 Task: Create Card Event Execution in Board Newsletter Best Practices to Workspace Customer Relationship Management
Action: Mouse moved to (436, 484)
Screenshot: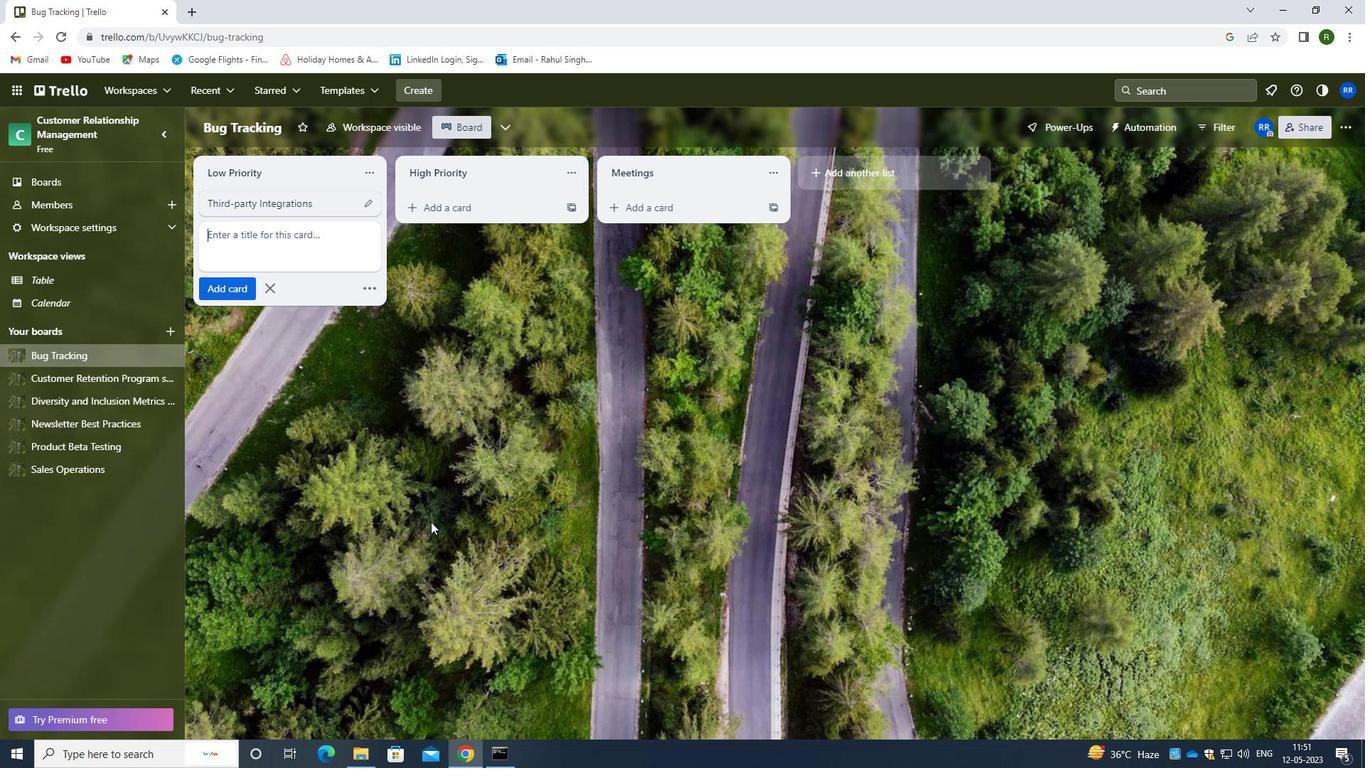 
Action: Mouse pressed left at (436, 484)
Screenshot: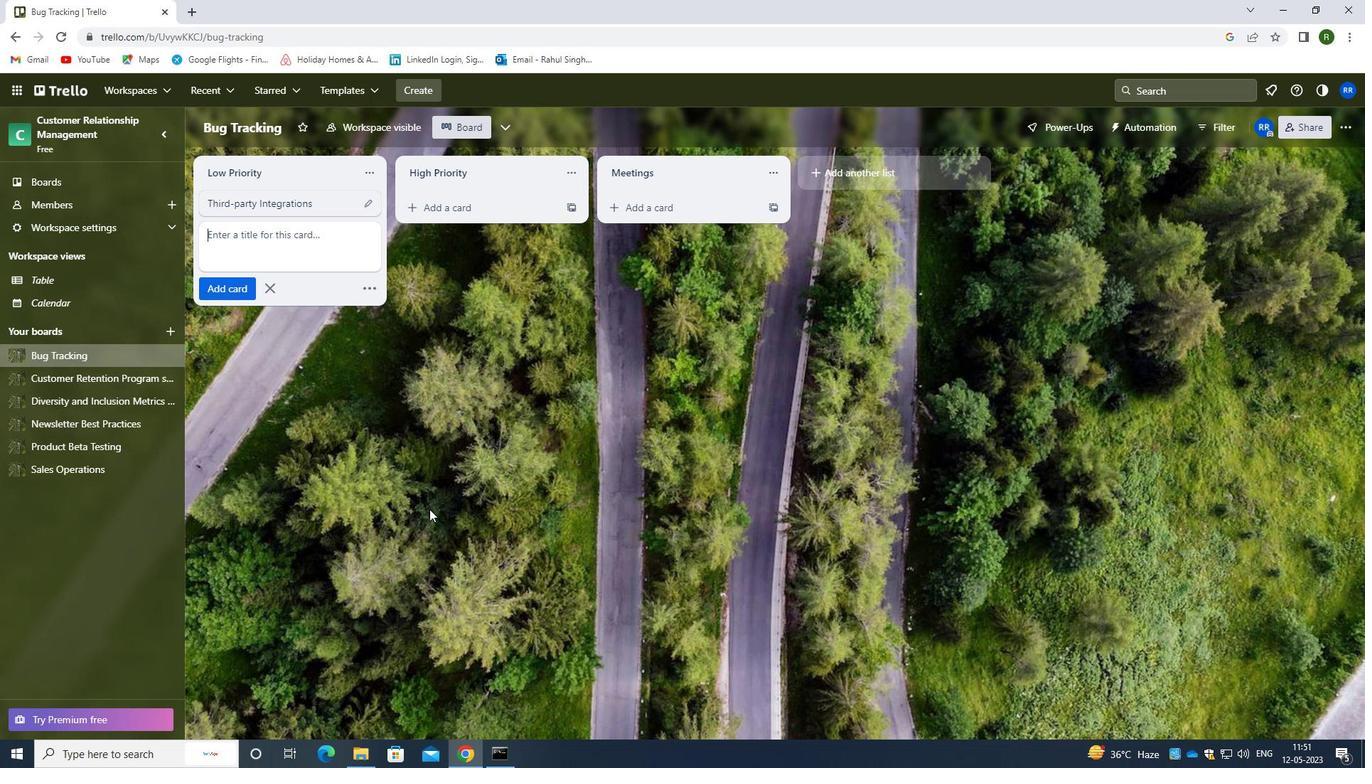 
Action: Mouse moved to (82, 424)
Screenshot: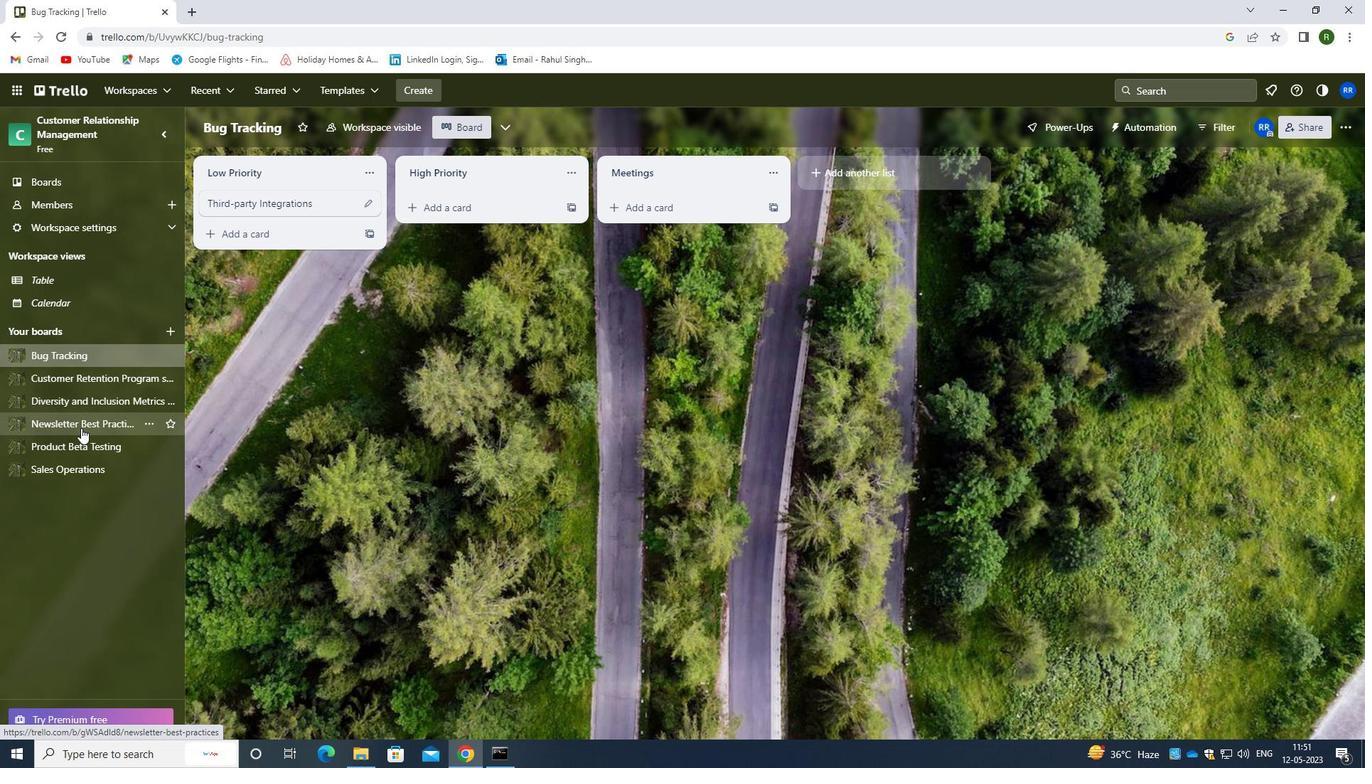 
Action: Mouse pressed left at (82, 424)
Screenshot: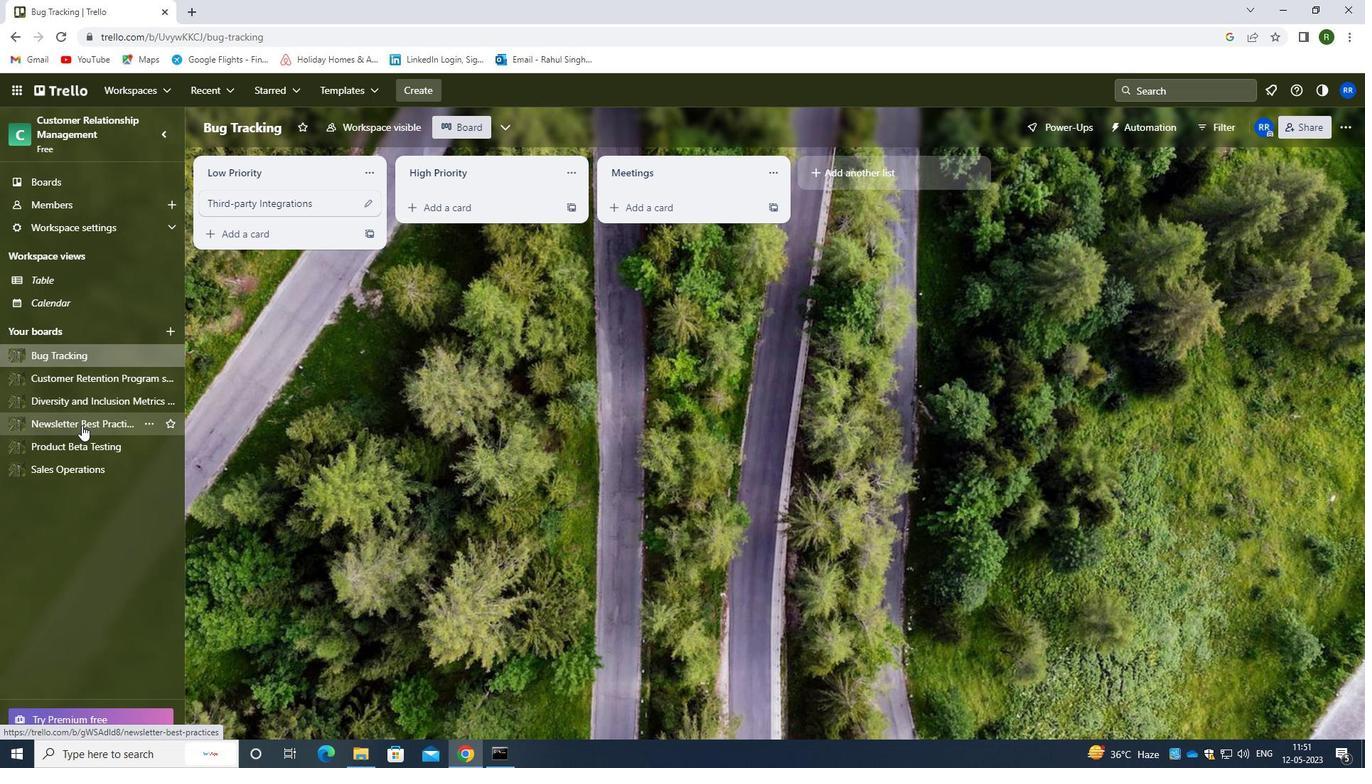 
Action: Mouse moved to (233, 209)
Screenshot: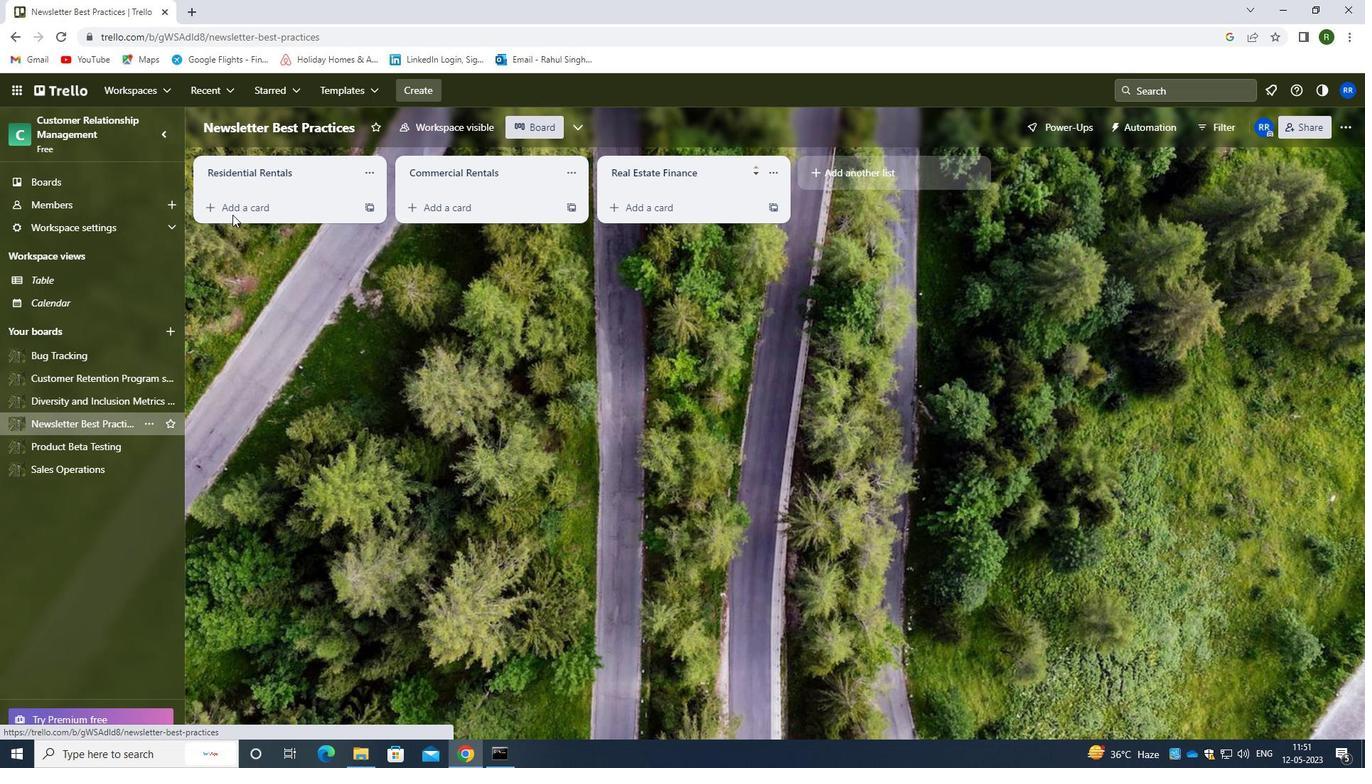 
Action: Mouse pressed left at (233, 209)
Screenshot: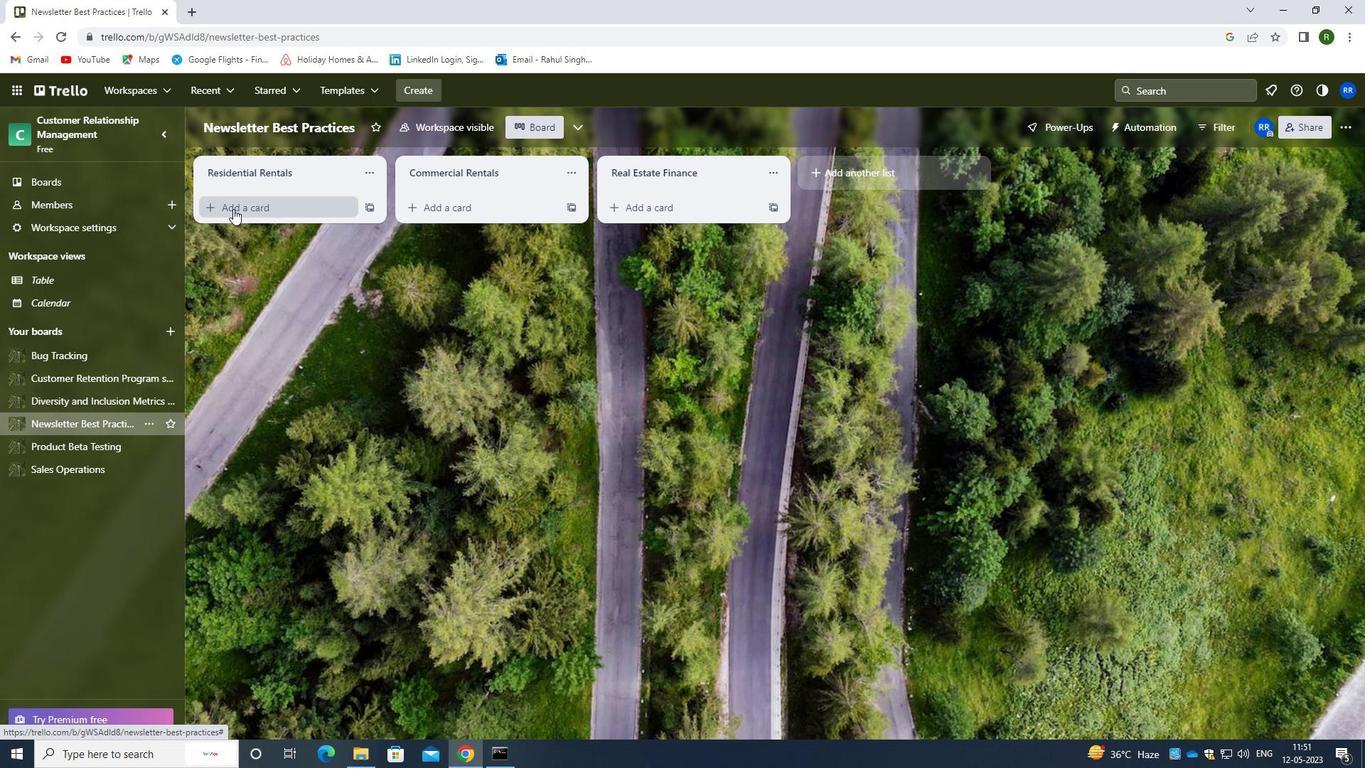
Action: Mouse moved to (276, 215)
Screenshot: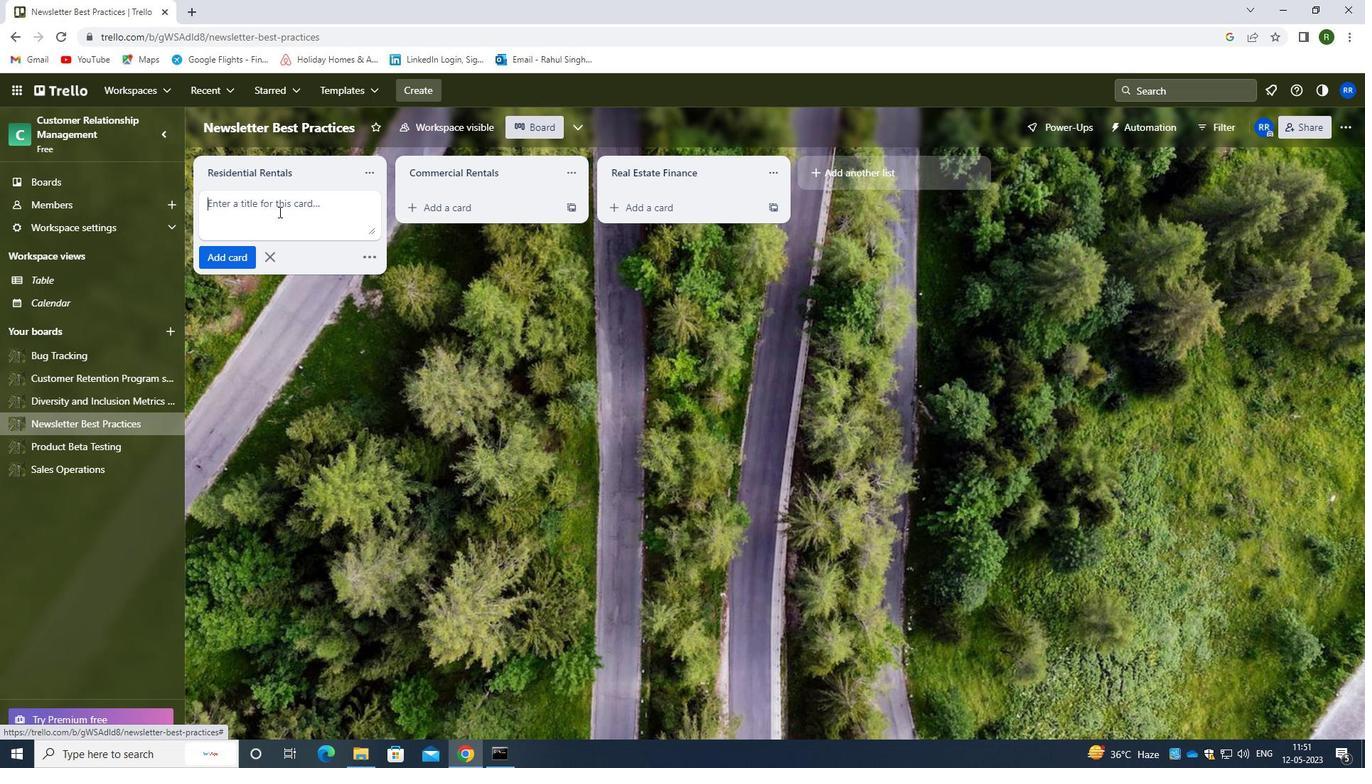 
Action: Mouse pressed left at (276, 215)
Screenshot: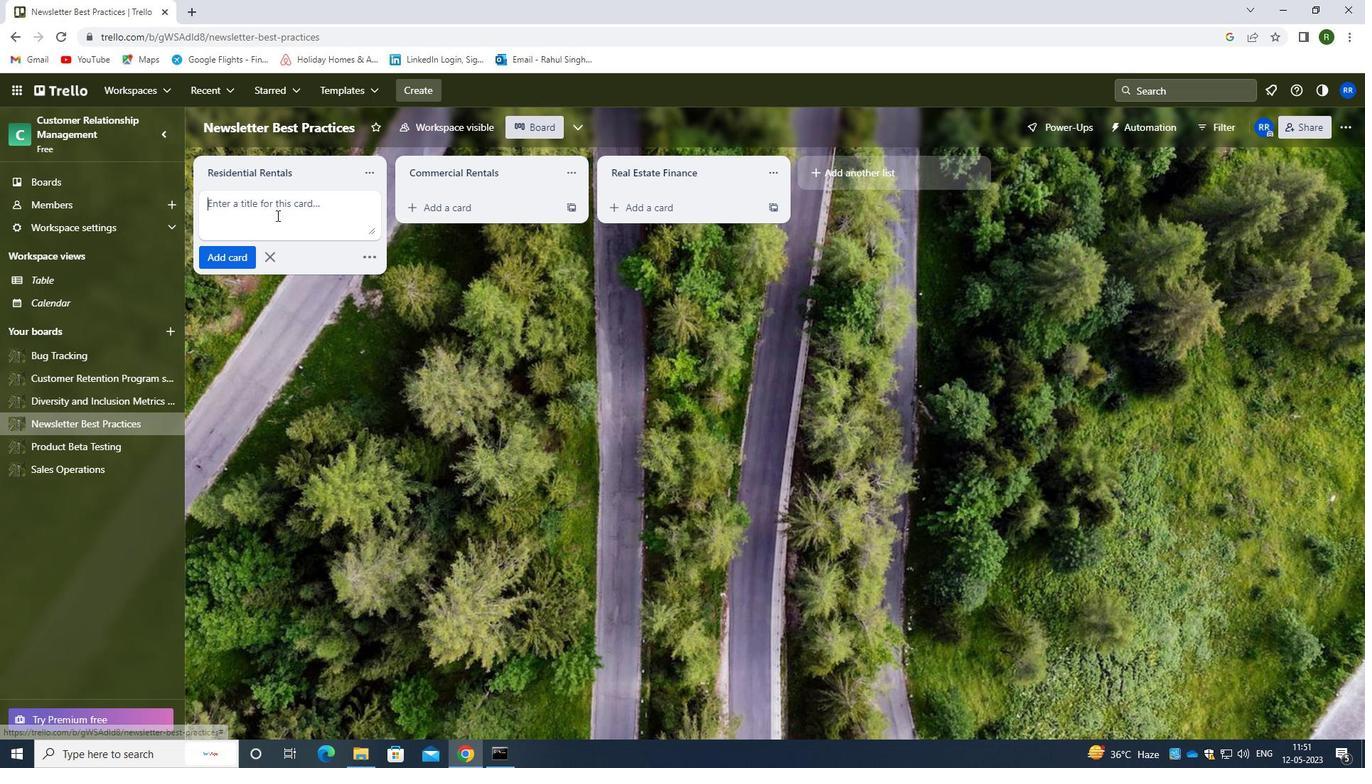 
Action: Mouse moved to (276, 215)
Screenshot: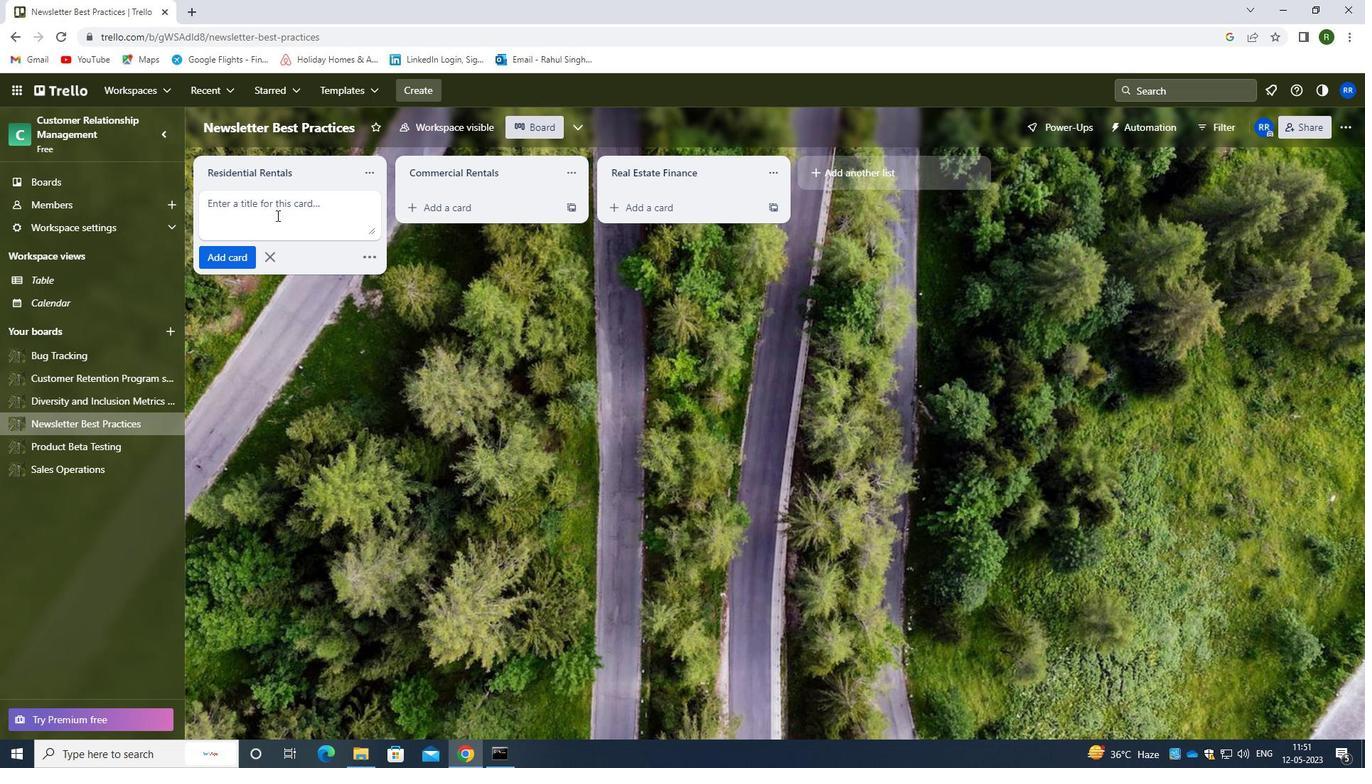 
Action: Key pressed <Key.shift>EVENT<Key.space><Key.shift><Key.shift><Key.shift><Key.shift><Key.shift><Key.shift><Key.shift><Key.shift><Key.shift><Key.shift><Key.shift><Key.shift><Key.shift><Key.shift>ECECUTIONS<Key.backspace>
Screenshot: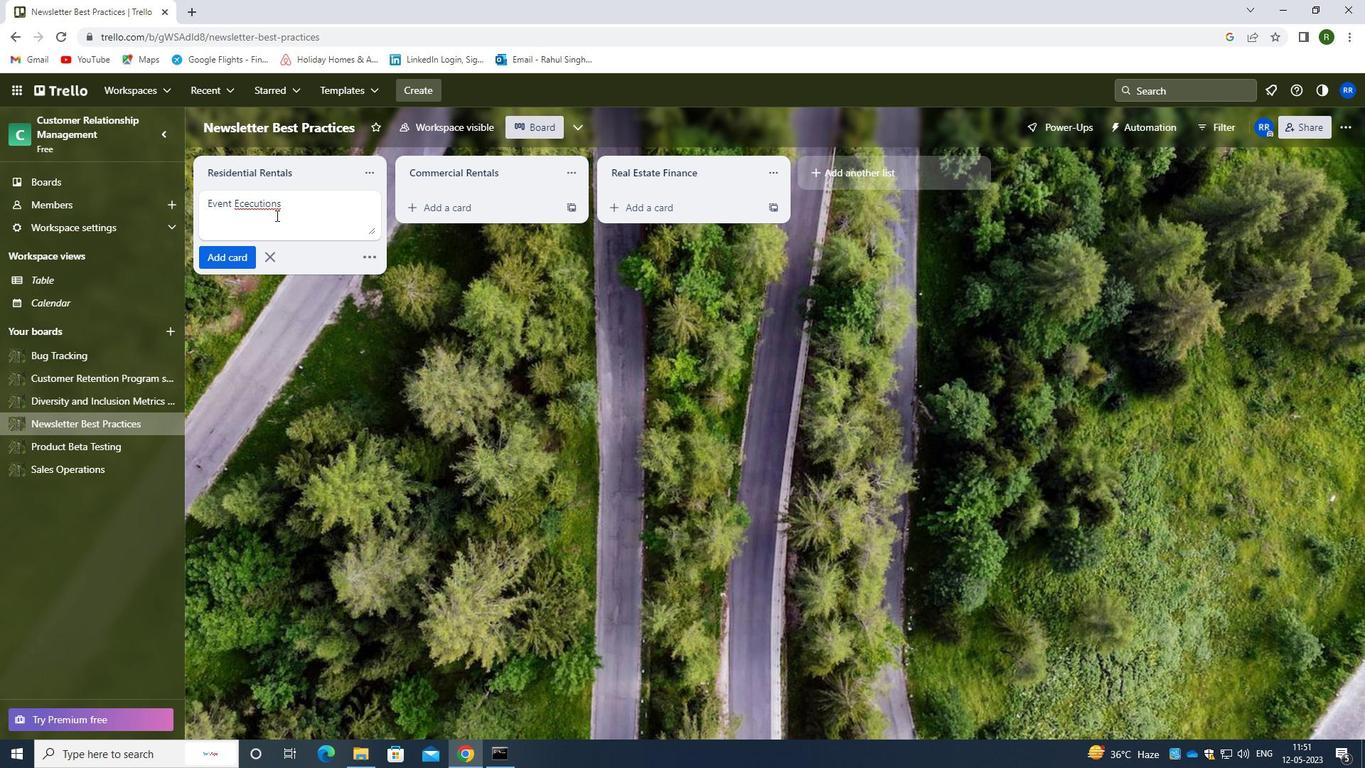 
Action: Mouse moved to (213, 258)
Screenshot: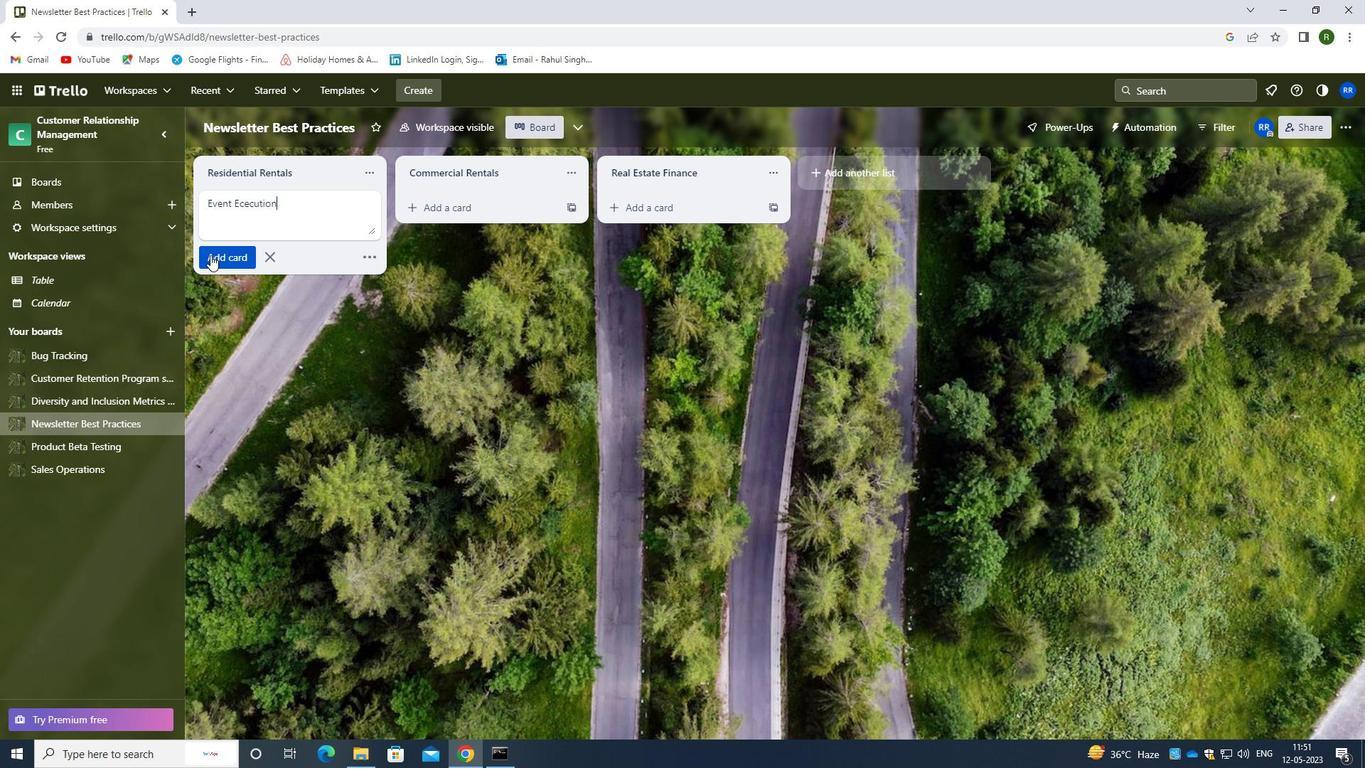 
Action: Mouse pressed left at (213, 258)
Screenshot: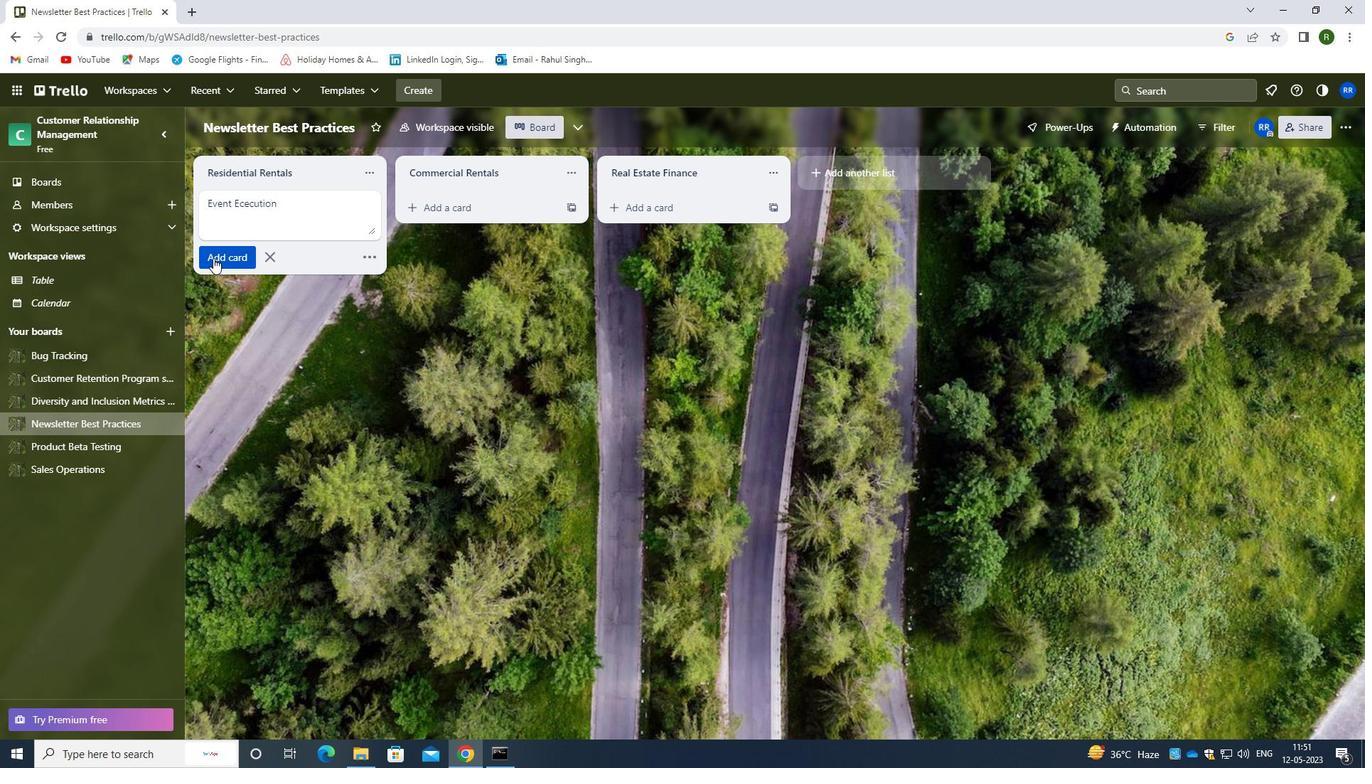 
Action: Mouse moved to (273, 377)
Screenshot: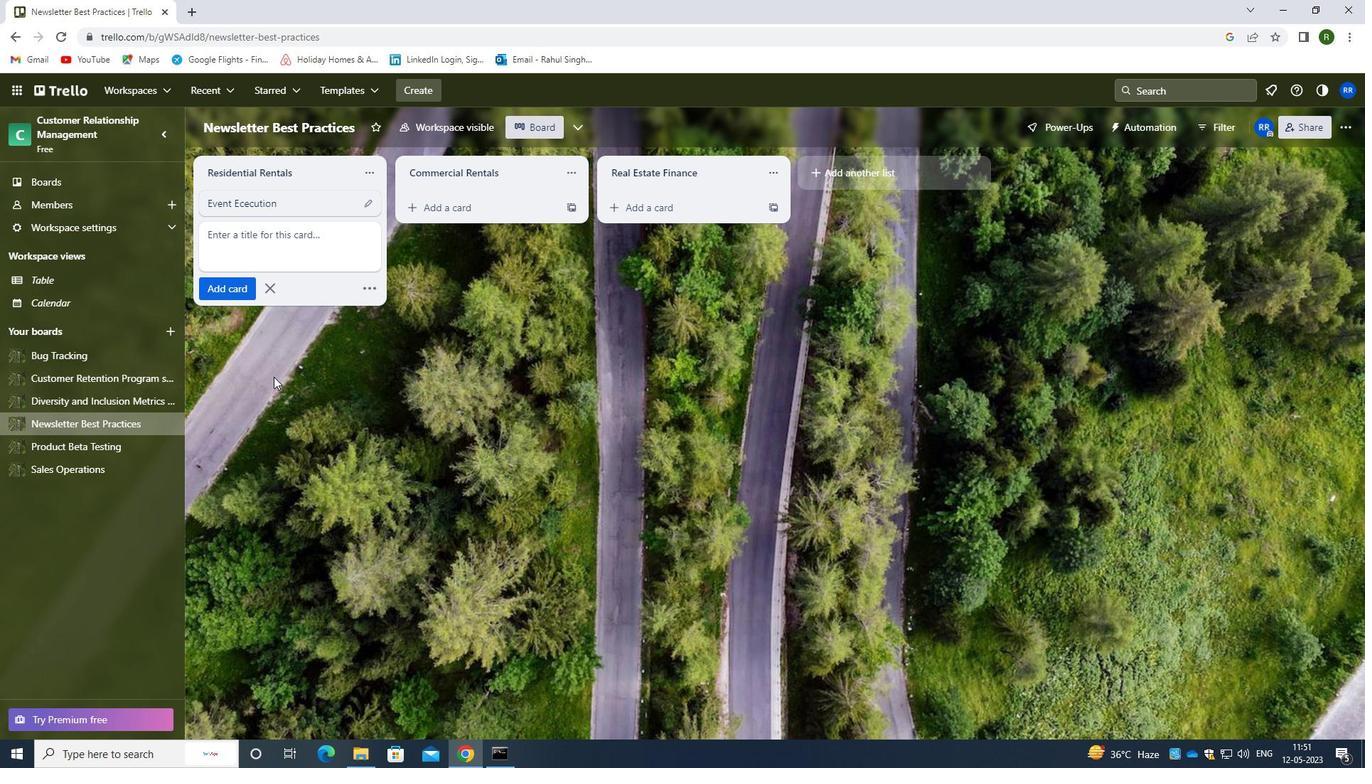 
Action: Mouse pressed left at (273, 377)
Screenshot: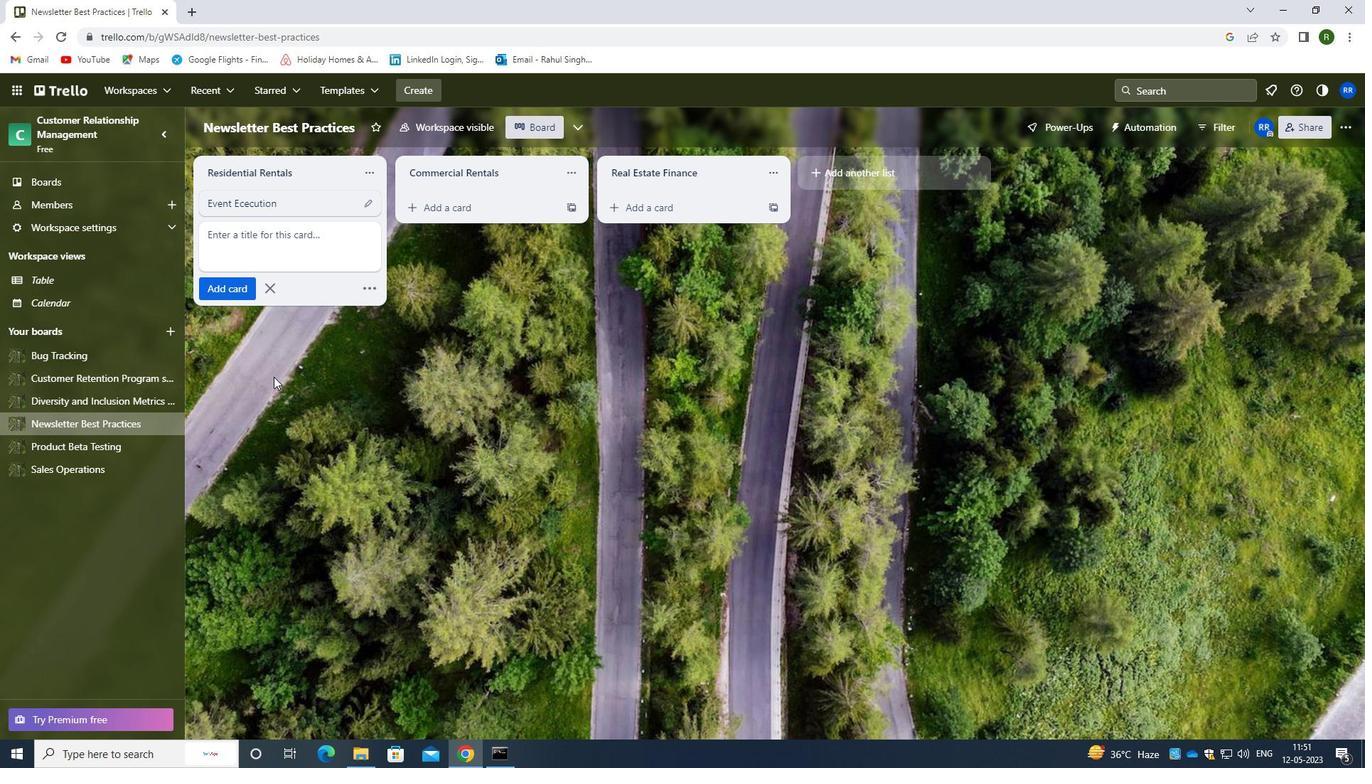 
Action: Mouse moved to (273, 379)
Screenshot: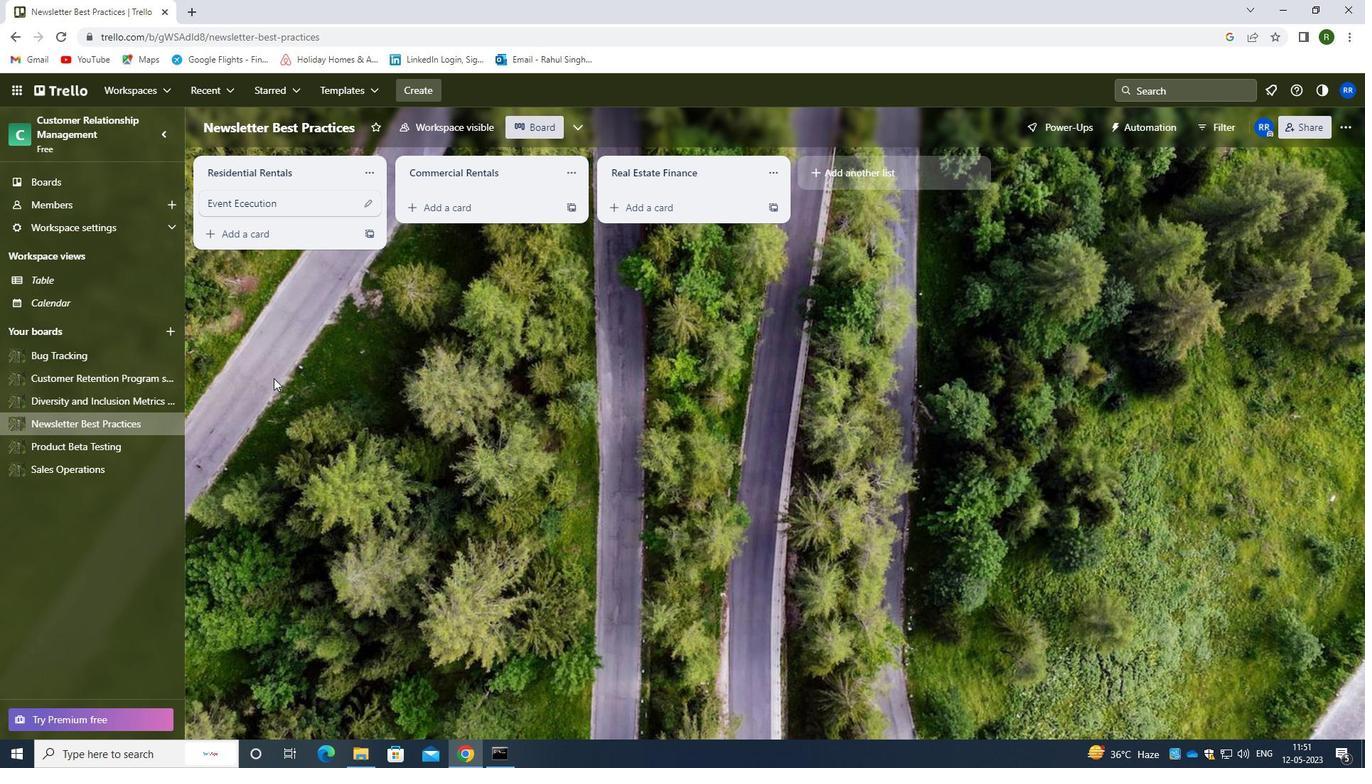 
